 Task: Search the green label.
Action: Mouse pressed left at (425, 251)
Screenshot: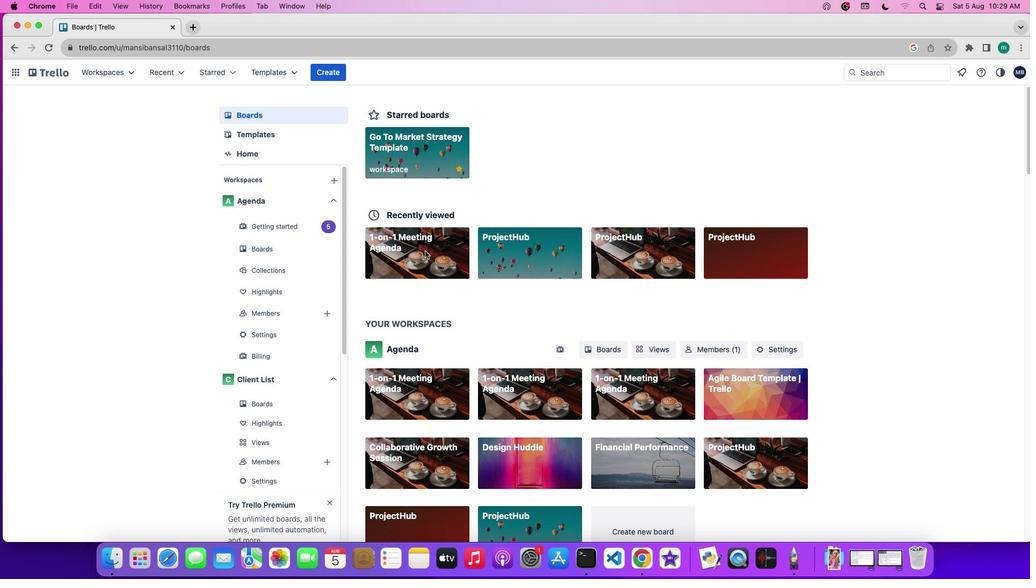 
Action: Mouse pressed left at (425, 251)
Screenshot: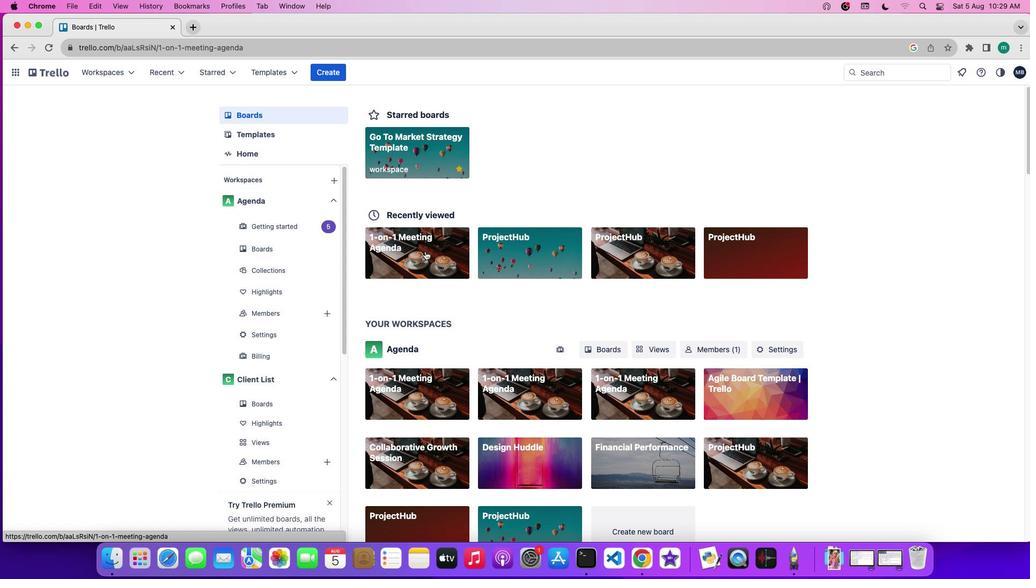 
Action: Mouse moved to (872, 214)
Screenshot: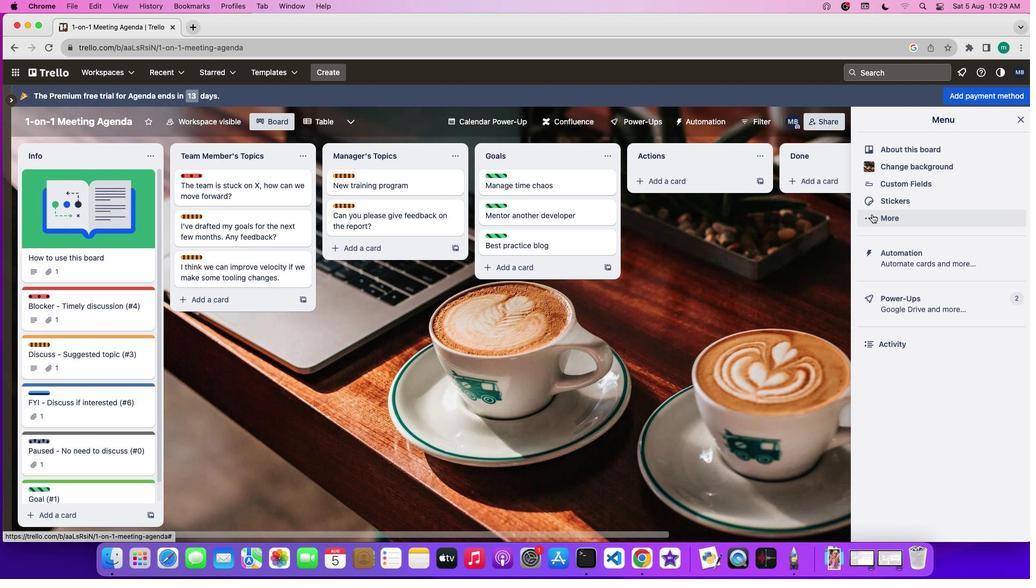 
Action: Mouse pressed left at (872, 214)
Screenshot: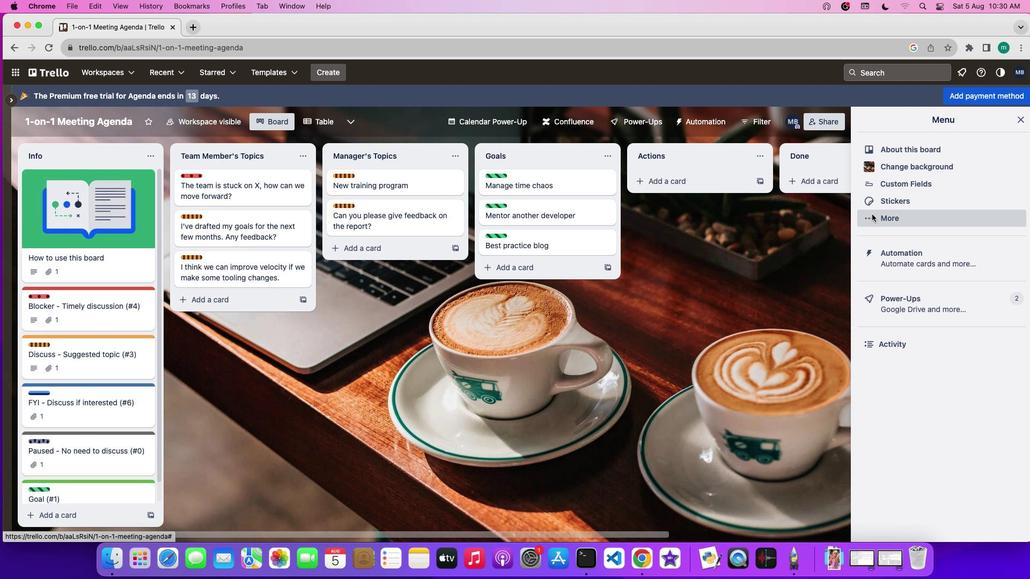 
Action: Mouse moved to (889, 169)
Screenshot: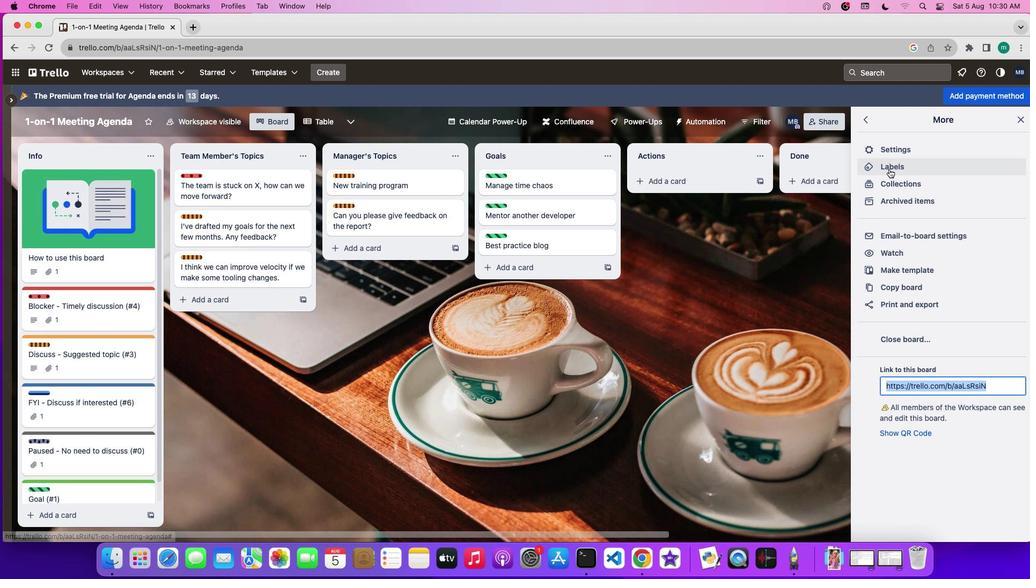 
Action: Mouse pressed left at (889, 169)
Screenshot: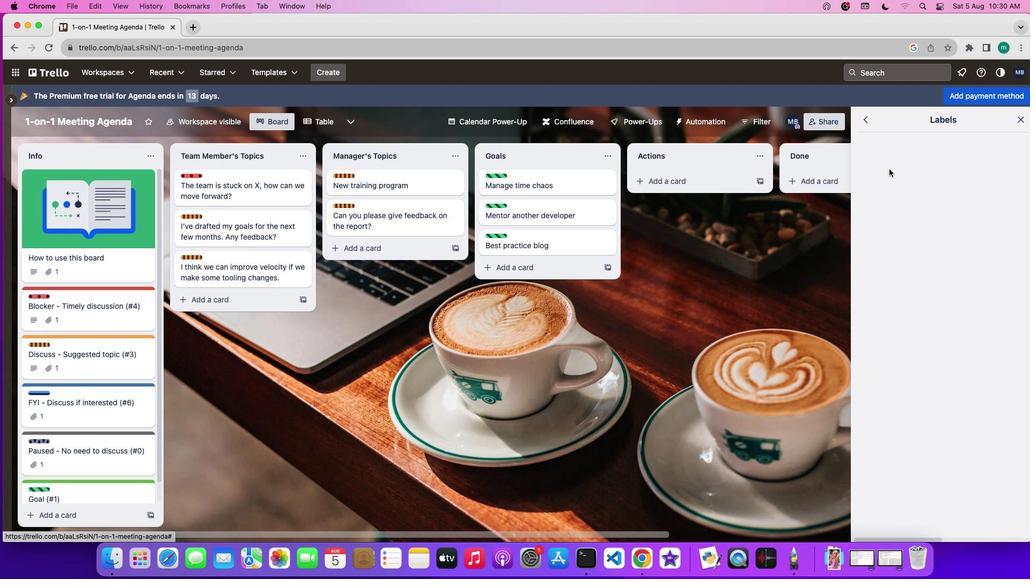 
Action: Mouse moved to (903, 144)
Screenshot: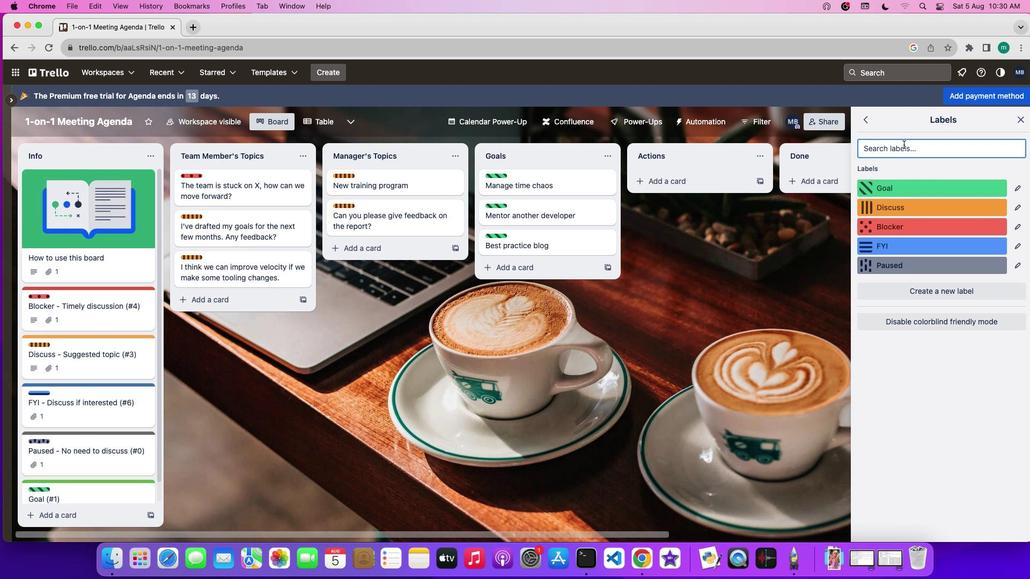 
Action: Mouse pressed left at (903, 144)
Screenshot: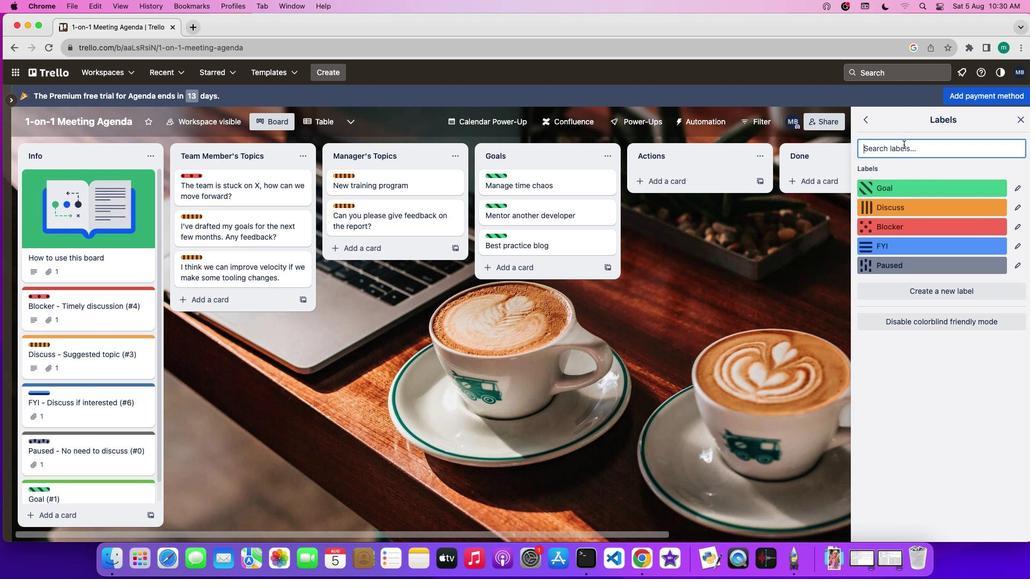
Action: Key pressed Key.shift'G''r''e''e''n'
Screenshot: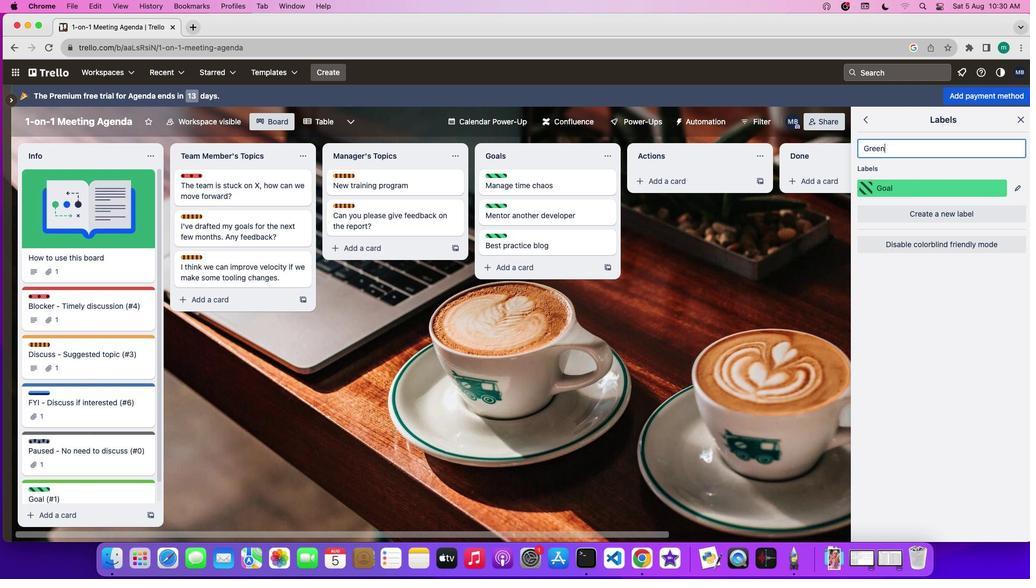 
